 Task: Add a dependency to the task Create user manuals and guides for the app , the existing task  Add a feature to import/export data in the app in the project TripHive.
Action: Mouse moved to (35, 383)
Screenshot: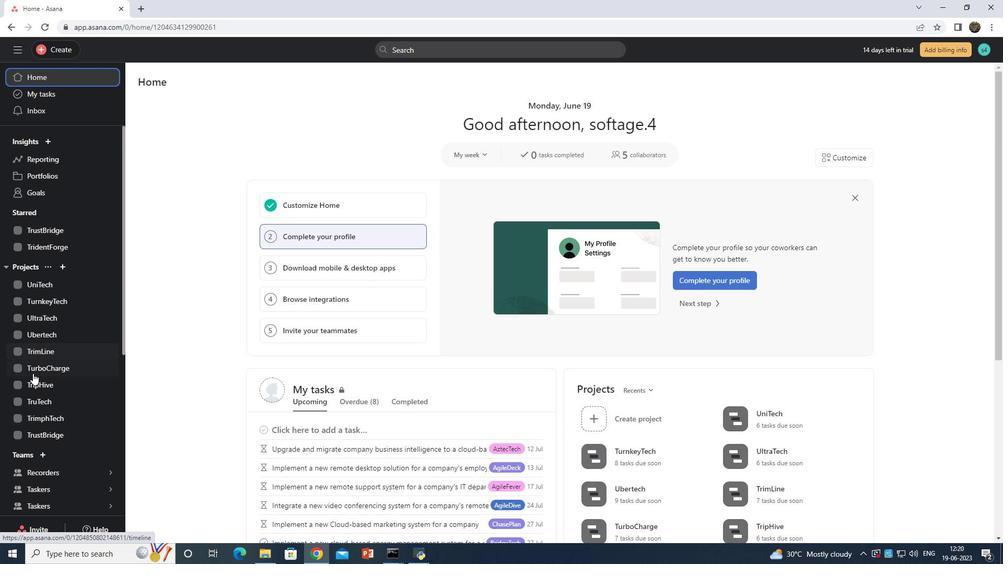 
Action: Mouse pressed left at (35, 383)
Screenshot: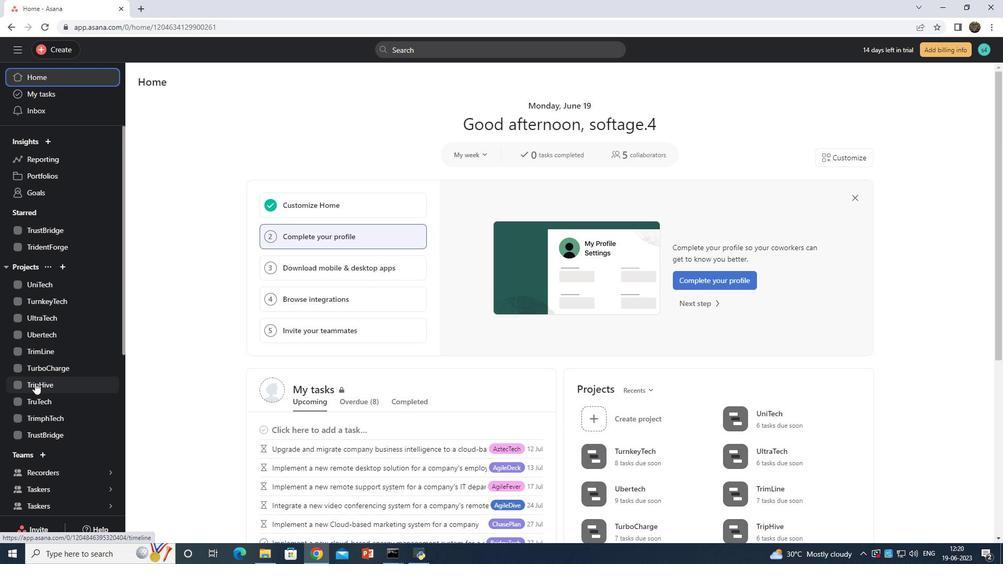 
Action: Mouse moved to (183, 104)
Screenshot: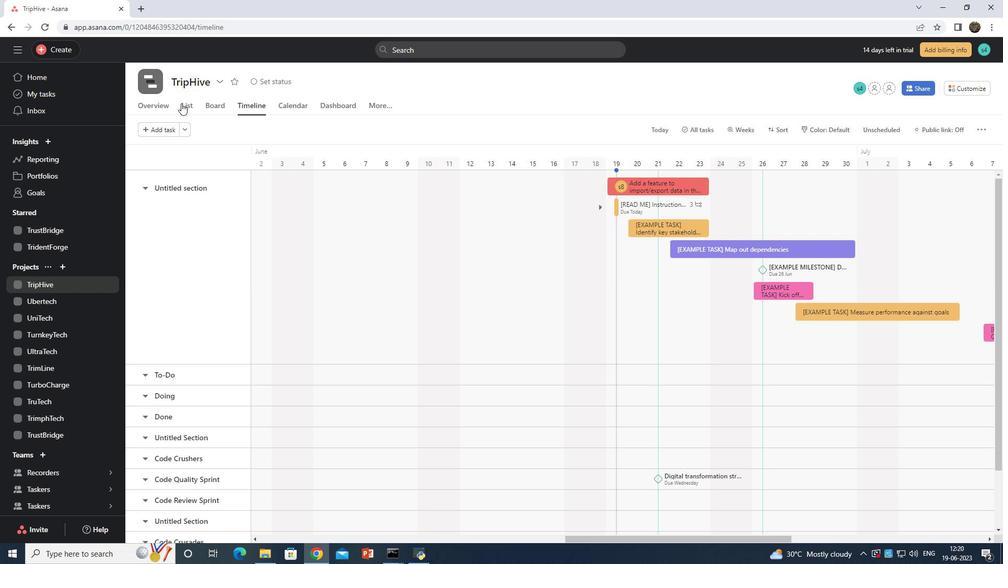 
Action: Mouse pressed left at (183, 104)
Screenshot: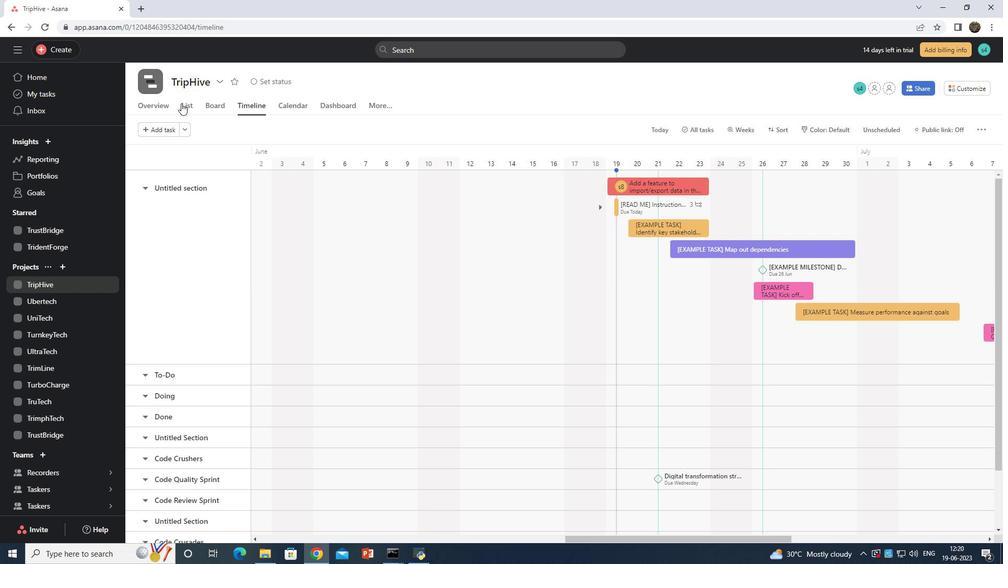 
Action: Mouse moved to (306, 281)
Screenshot: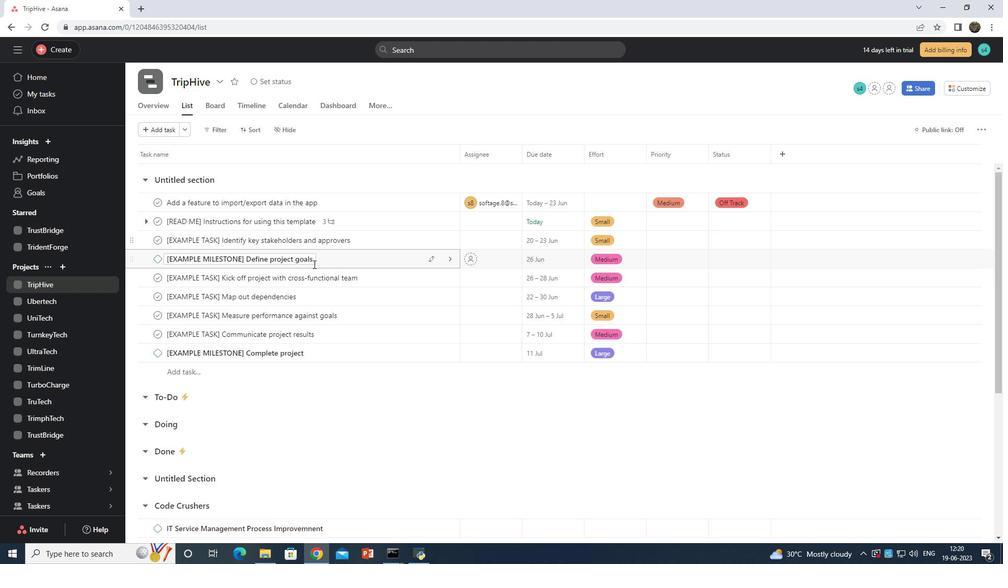 
Action: Mouse scrolled (306, 280) with delta (0, 0)
Screenshot: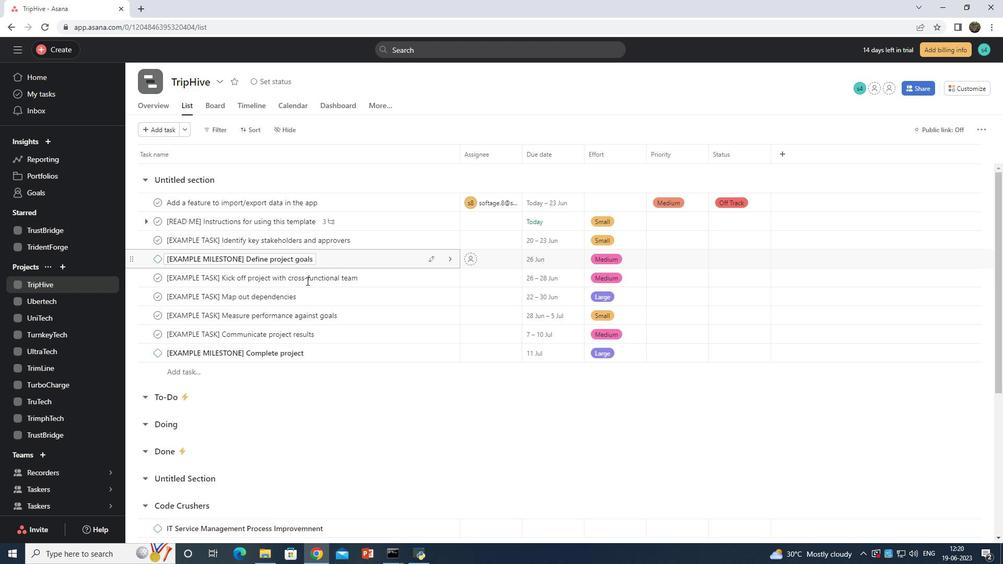
Action: Mouse scrolled (306, 280) with delta (0, 0)
Screenshot: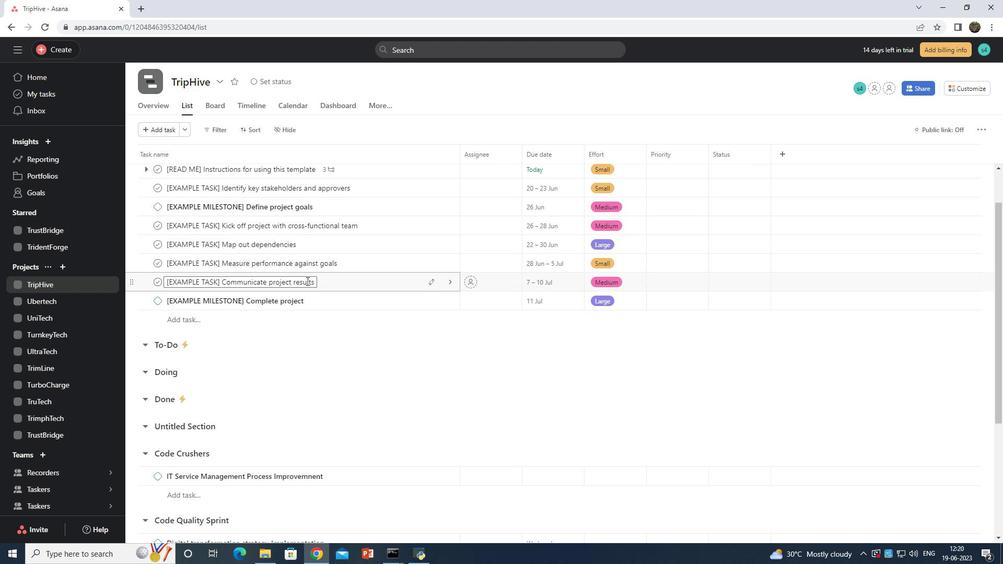
Action: Mouse scrolled (306, 280) with delta (0, 0)
Screenshot: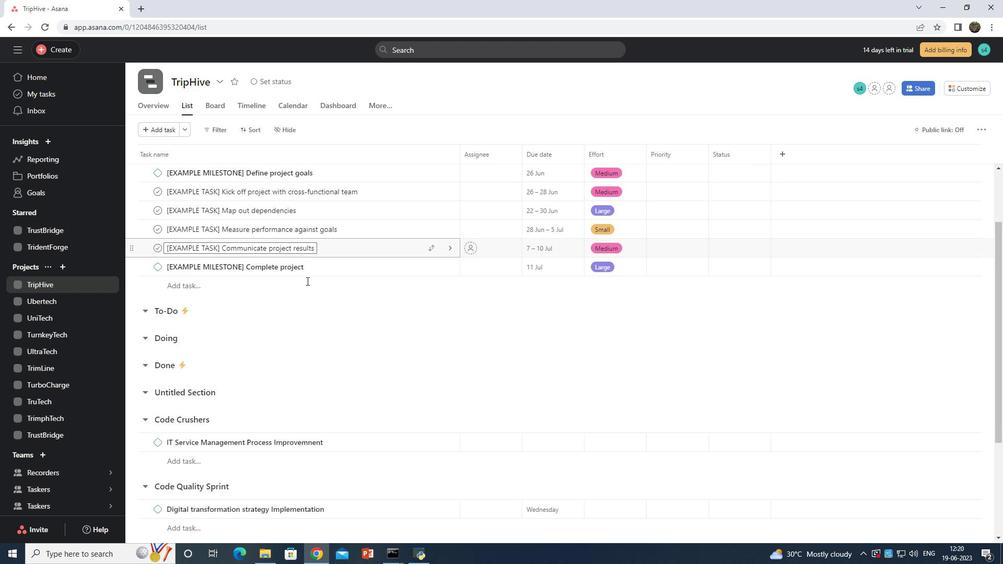 
Action: Mouse moved to (385, 494)
Screenshot: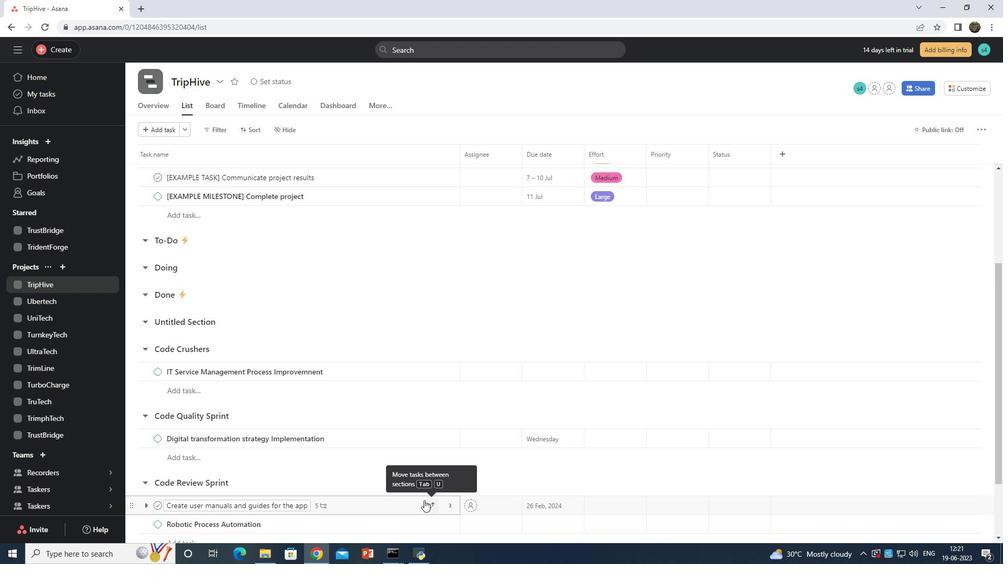 
Action: Mouse pressed left at (385, 494)
Screenshot: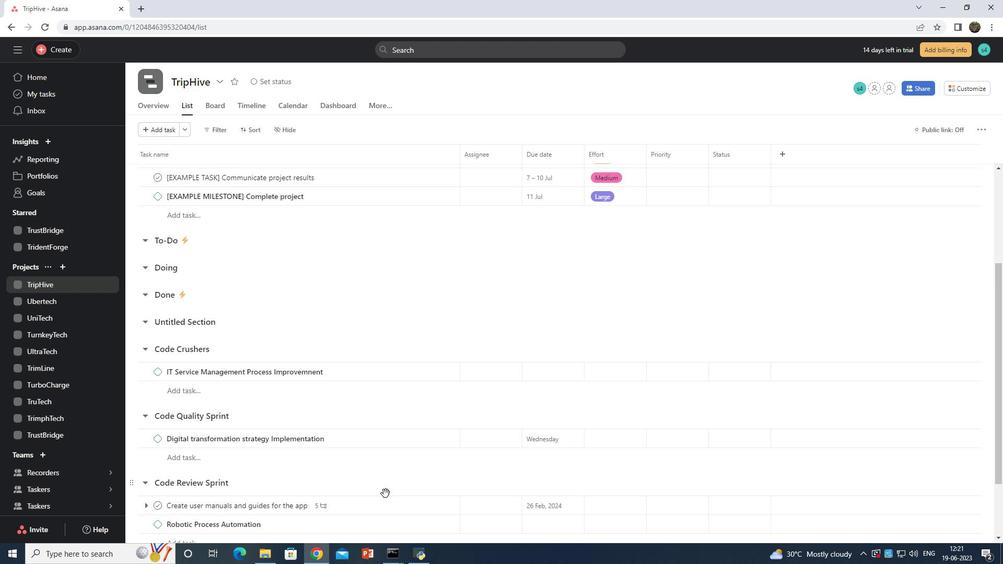 
Action: Mouse moved to (384, 502)
Screenshot: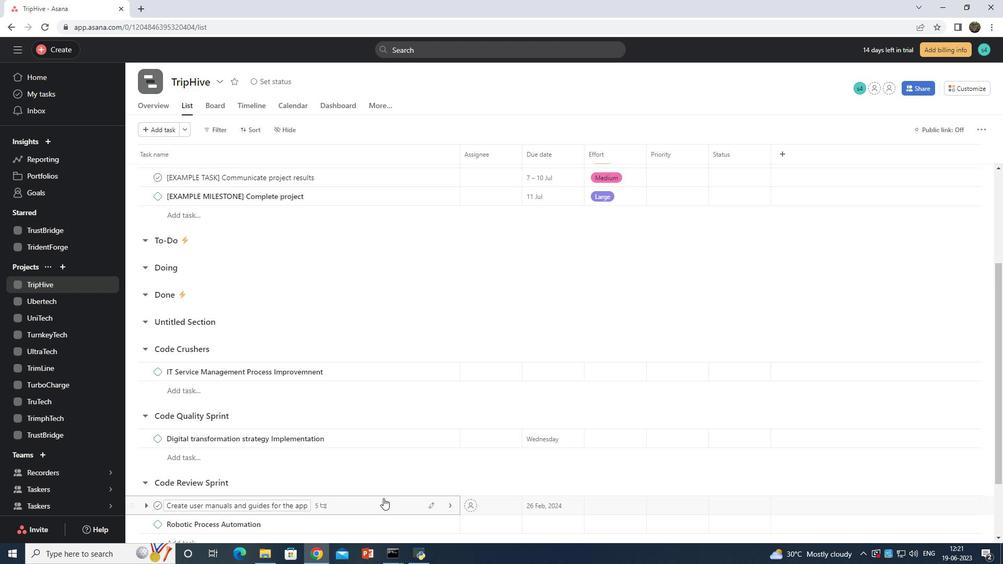 
Action: Mouse pressed left at (384, 502)
Screenshot: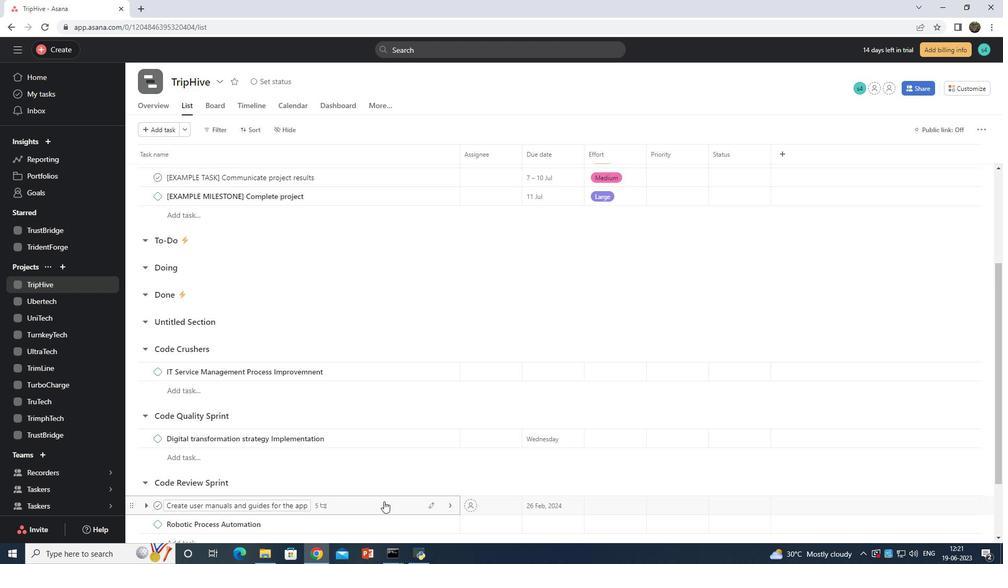 
Action: Mouse moved to (738, 266)
Screenshot: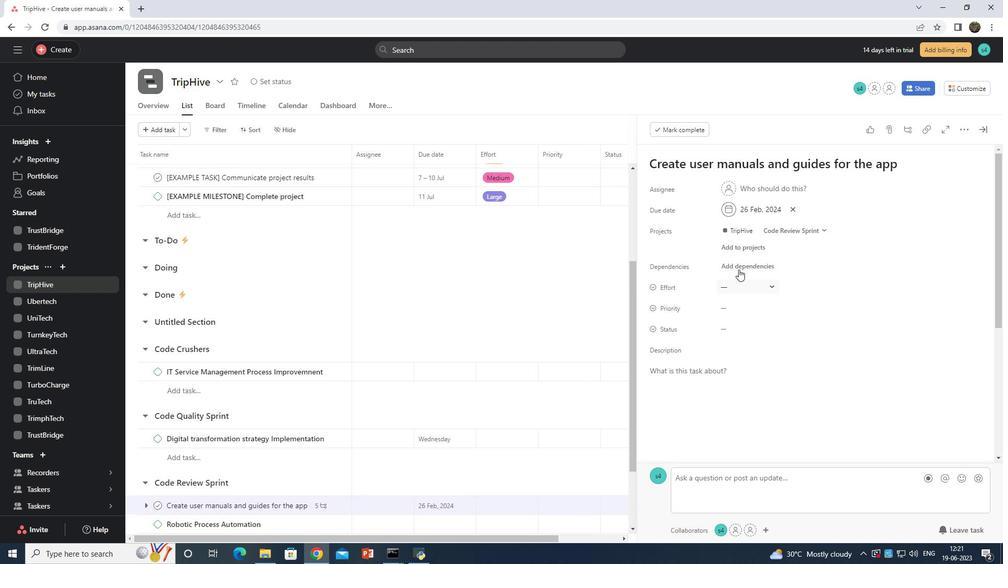 
Action: Mouse pressed left at (738, 266)
Screenshot: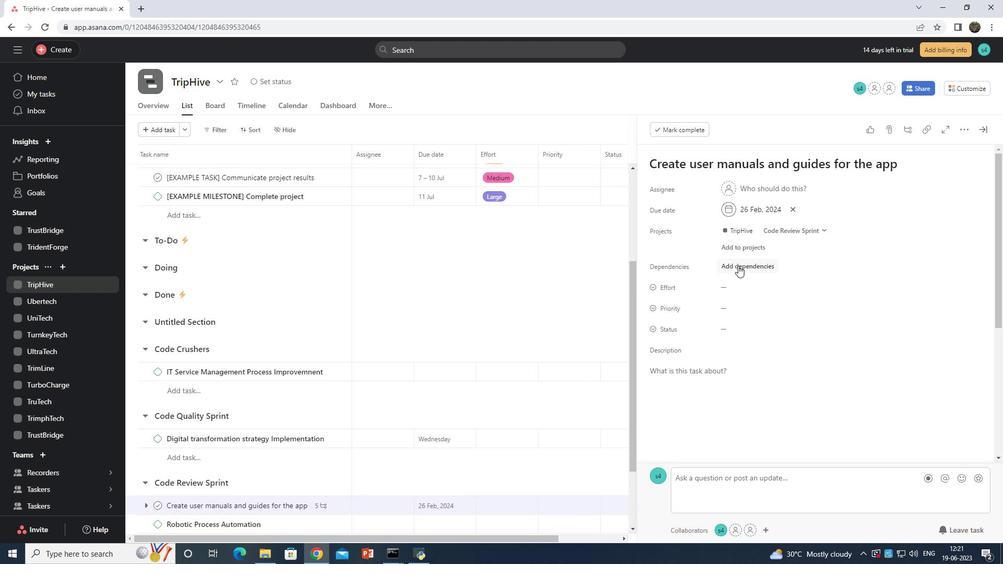 
Action: Mouse moved to (778, 301)
Screenshot: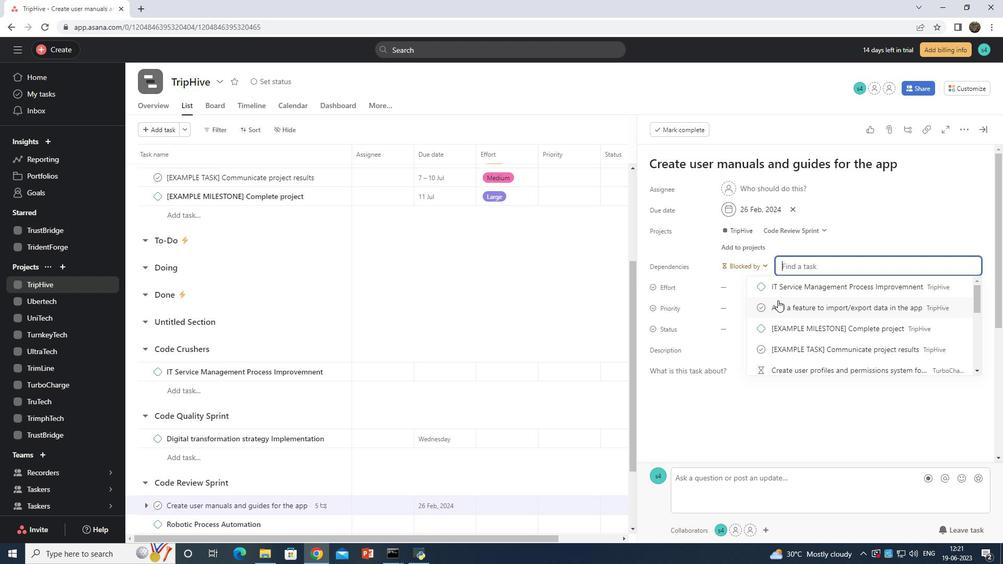 
Action: Mouse scrolled (778, 300) with delta (0, 0)
Screenshot: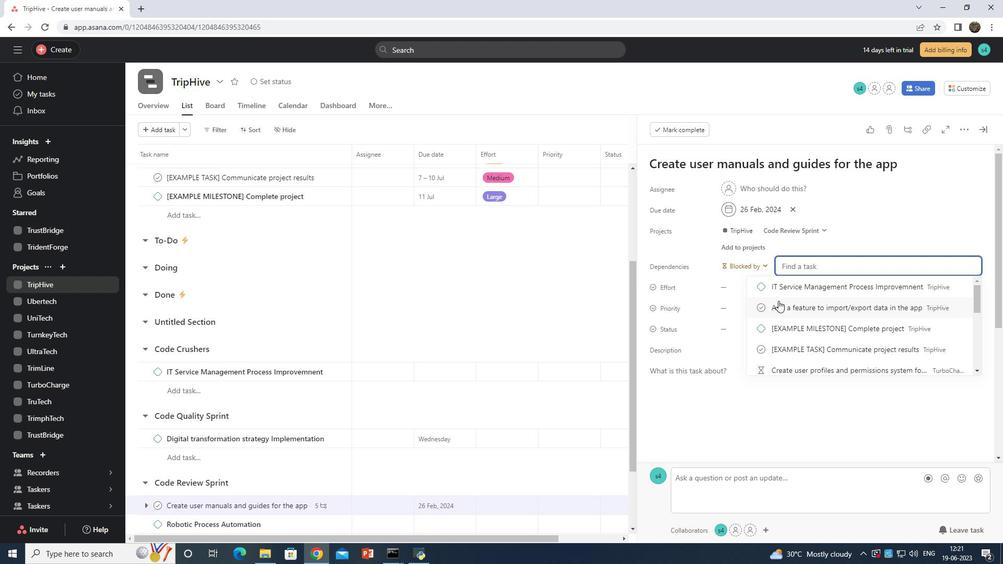 
Action: Mouse moved to (794, 298)
Screenshot: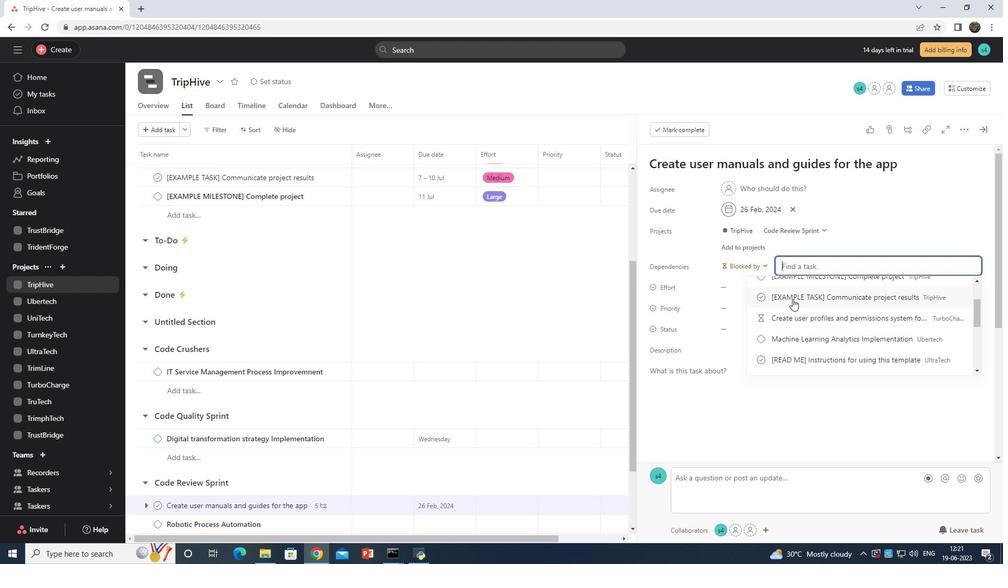 
Action: Mouse scrolled (794, 299) with delta (0, 0)
Screenshot: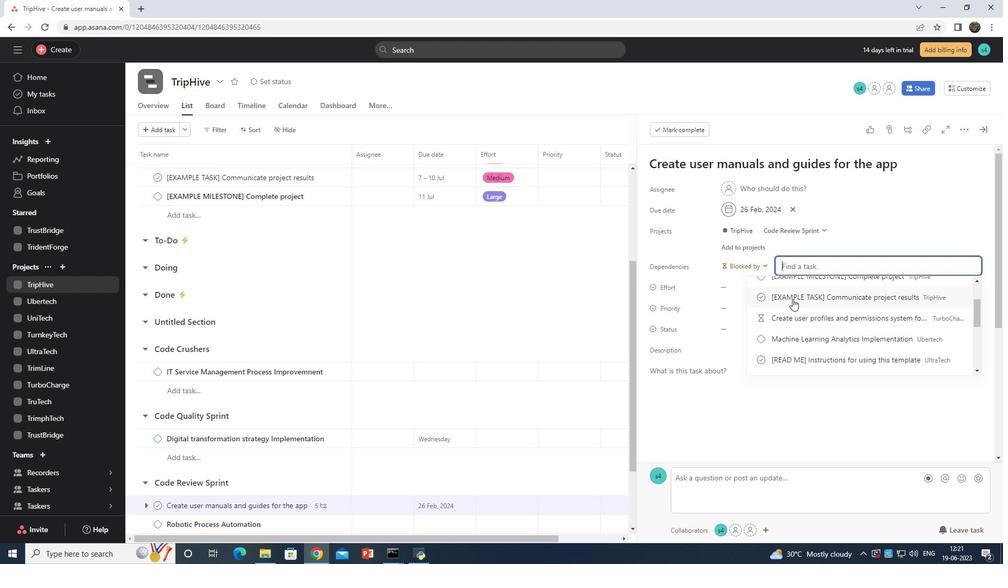 
Action: Mouse moved to (793, 304)
Screenshot: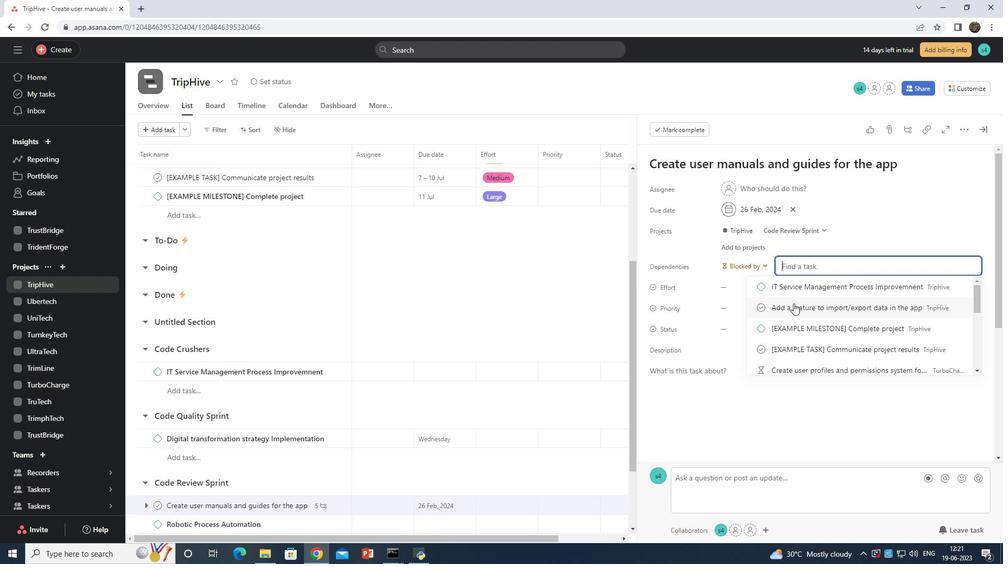 
Action: Mouse pressed left at (793, 304)
Screenshot: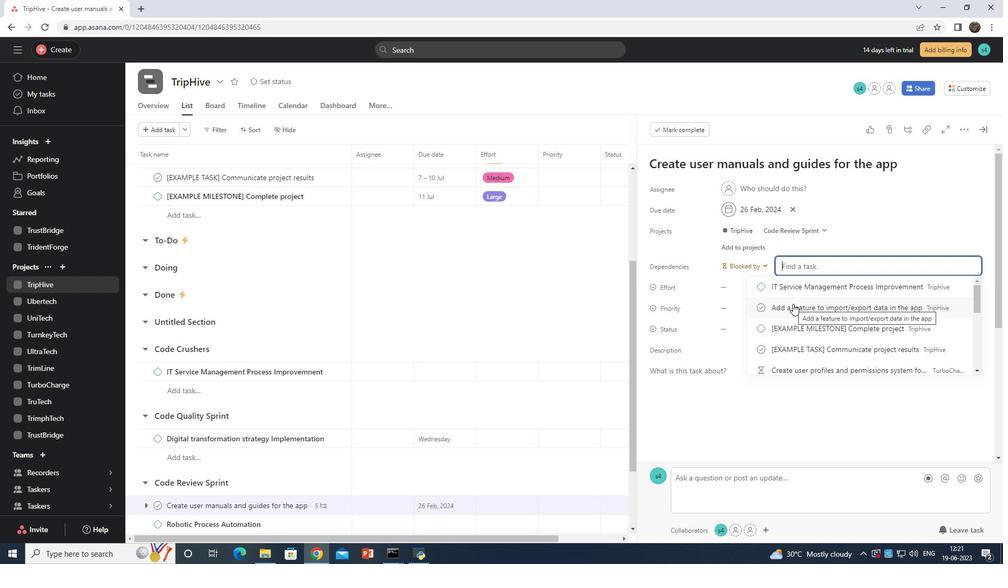 
Action: Mouse moved to (793, 304)
Screenshot: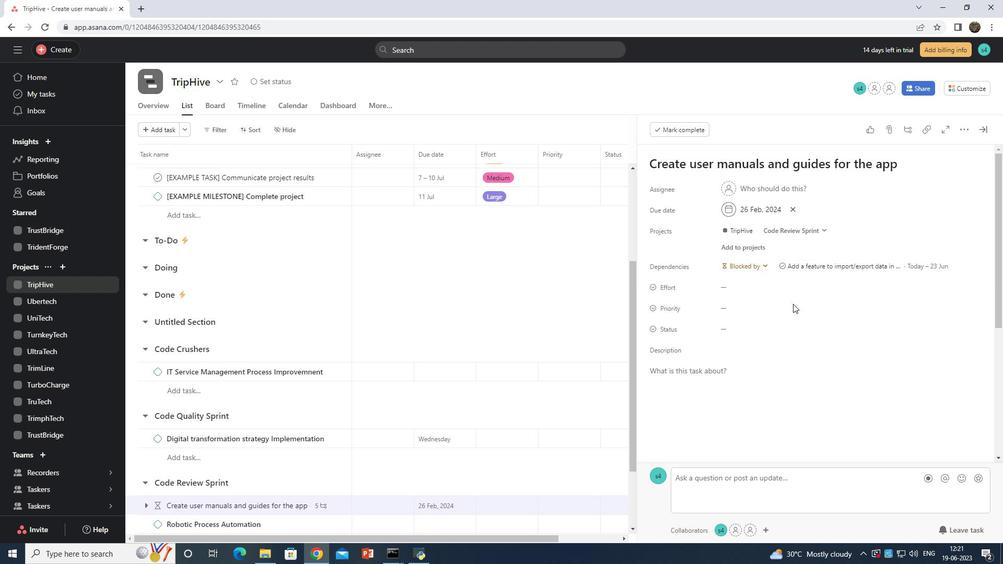 
